 Task: Assign Harsh Tikku as Assignee of Child Issue ChildIssue0053 of Issue Issue0027 in Backlog  in Scrum Project Project0006 in Jira
Action: Mouse moved to (321, 366)
Screenshot: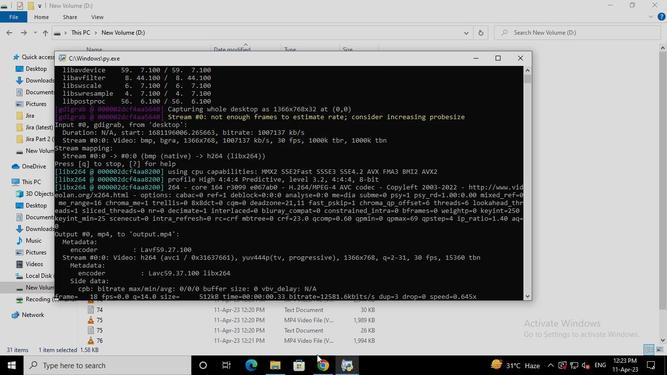 
Action: Mouse pressed left at (321, 366)
Screenshot: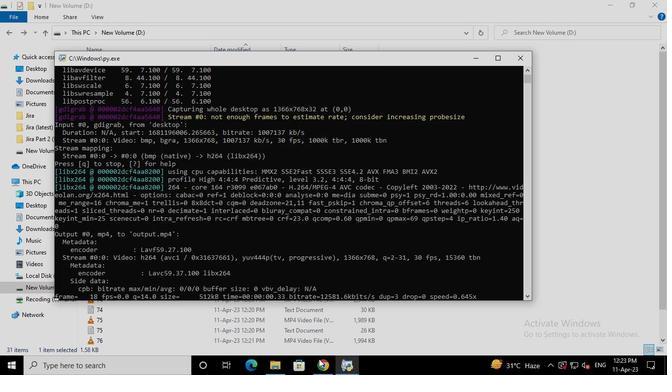 
Action: Mouse moved to (66, 149)
Screenshot: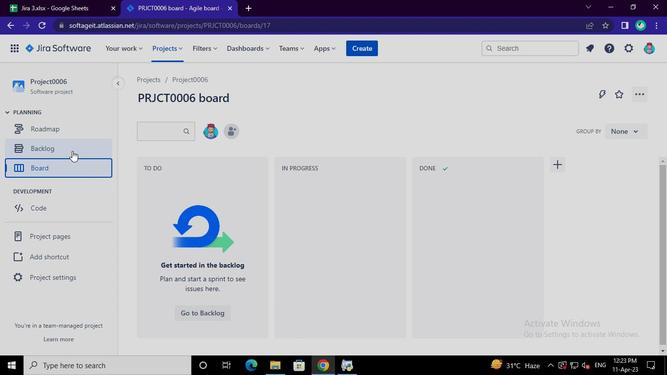 
Action: Mouse pressed left at (66, 149)
Screenshot: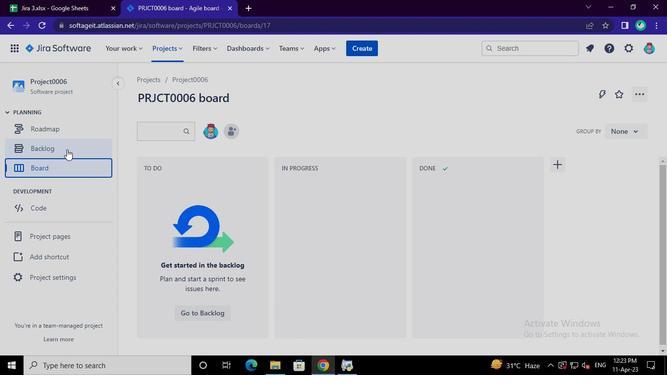 
Action: Mouse moved to (230, 237)
Screenshot: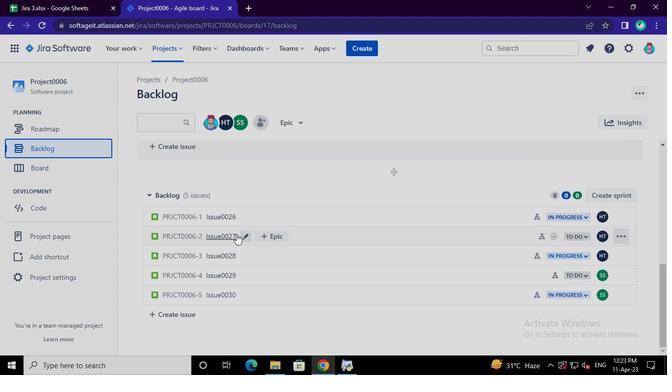 
Action: Mouse pressed left at (230, 237)
Screenshot: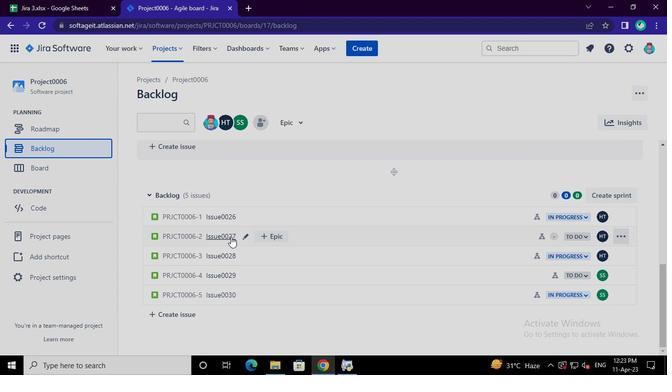 
Action: Mouse moved to (605, 262)
Screenshot: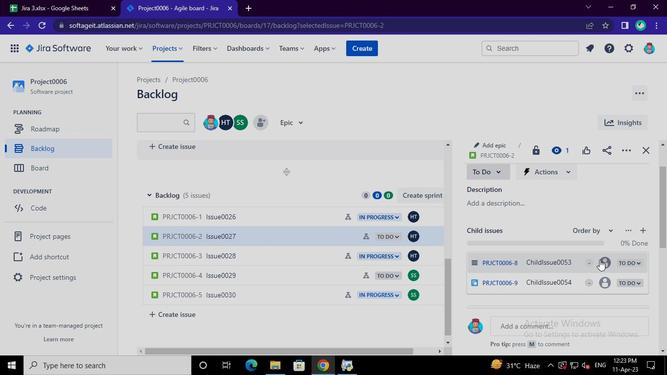 
Action: Mouse pressed left at (605, 262)
Screenshot: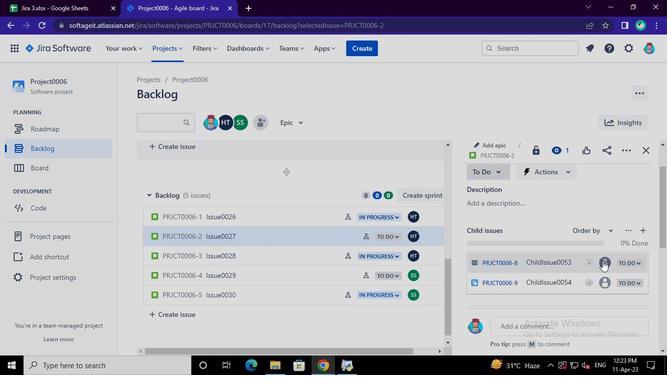 
Action: Mouse moved to (512, 274)
Screenshot: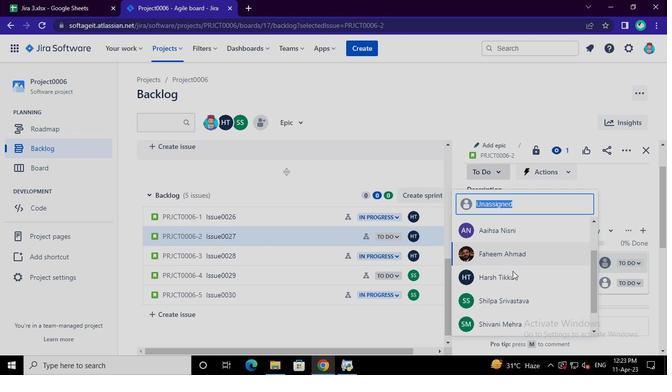 
Action: Mouse pressed left at (512, 274)
Screenshot: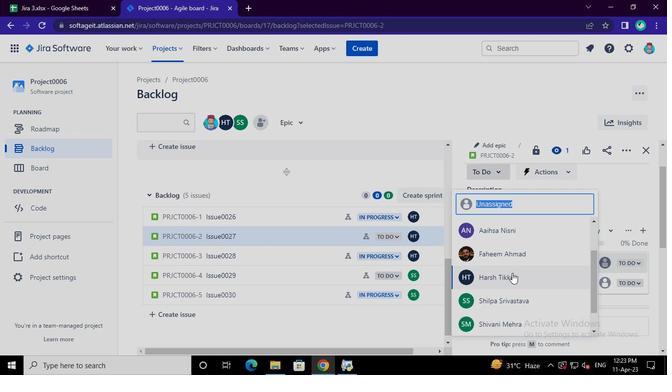 
Action: Mouse moved to (348, 365)
Screenshot: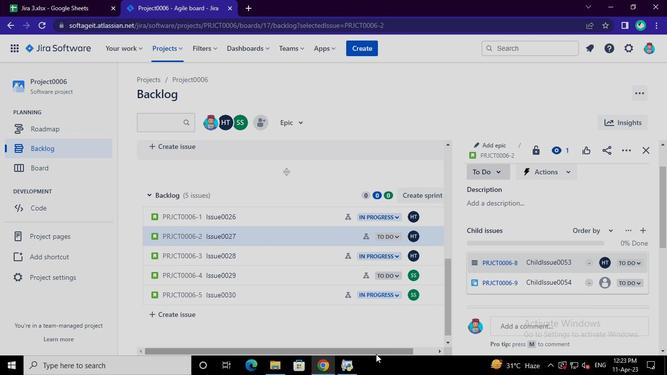 
Action: Mouse pressed left at (348, 365)
Screenshot: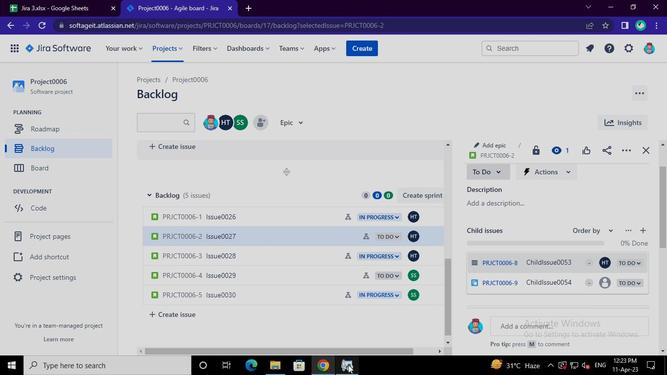 
Action: Mouse moved to (526, 61)
Screenshot: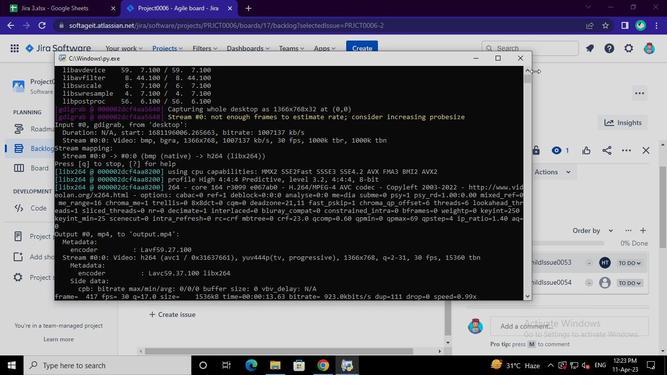 
Action: Mouse pressed left at (526, 61)
Screenshot: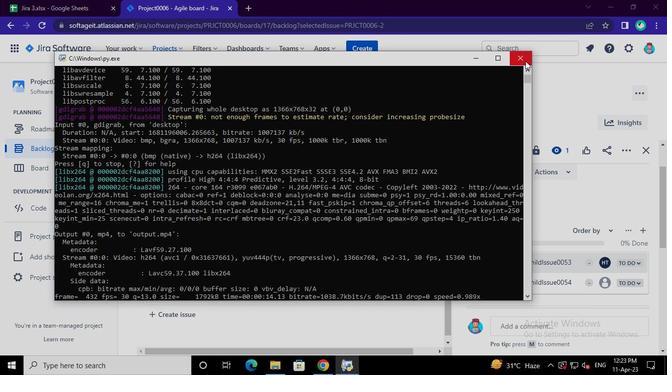 
